 Task: Create a sub task Gather and Analyse Requirements for the task  Add support for voice commands to the mobile app in the project TransitPlan , assign it to team member softage.9@softage.net and update the status of the sub task to  Off Track , set the priority of the sub task to High.
Action: Mouse moved to (76, 530)
Screenshot: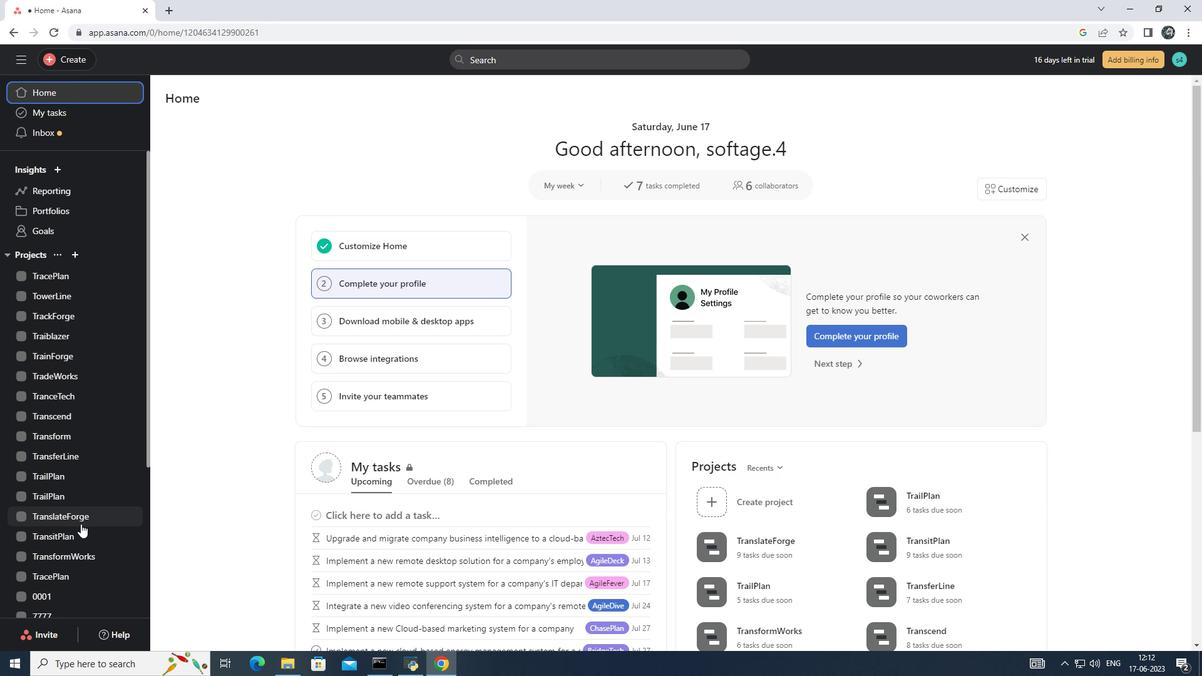 
Action: Mouse pressed left at (76, 530)
Screenshot: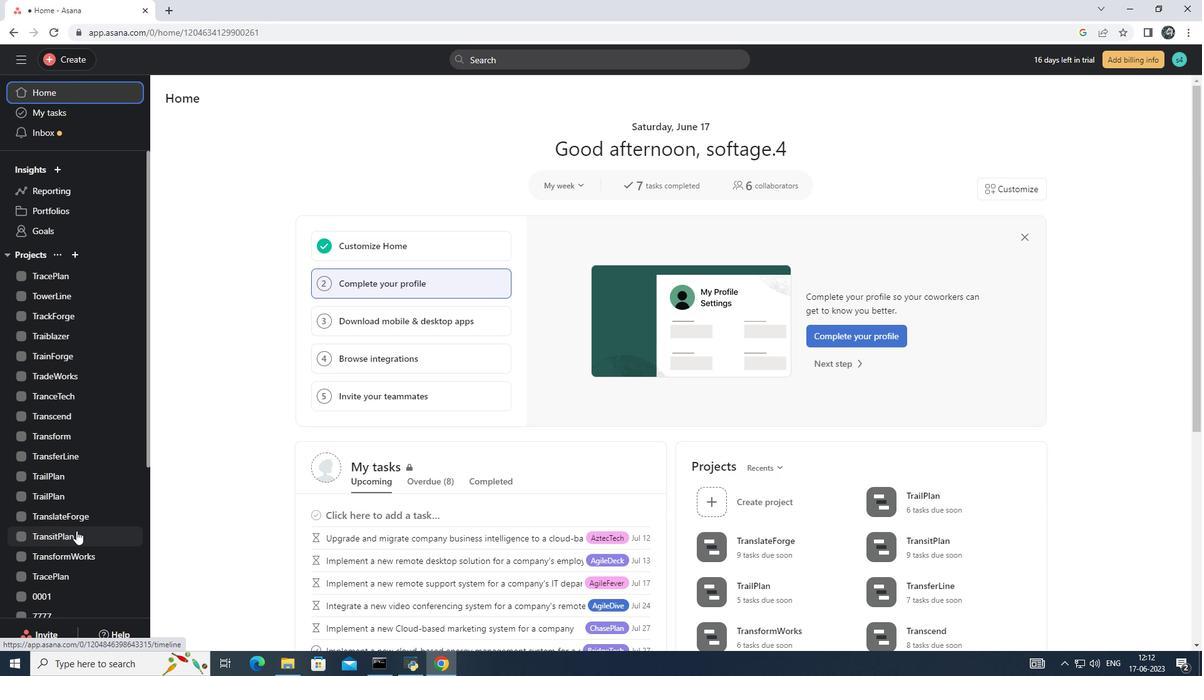 
Action: Mouse moved to (489, 293)
Screenshot: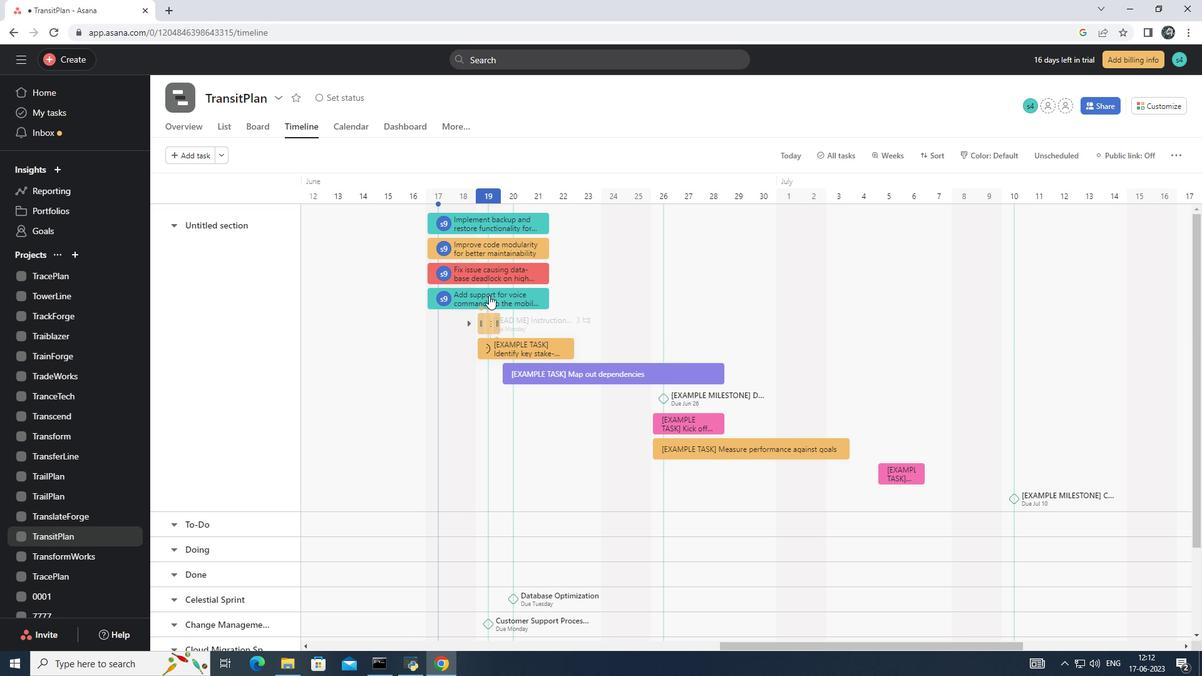 
Action: Mouse pressed left at (489, 293)
Screenshot: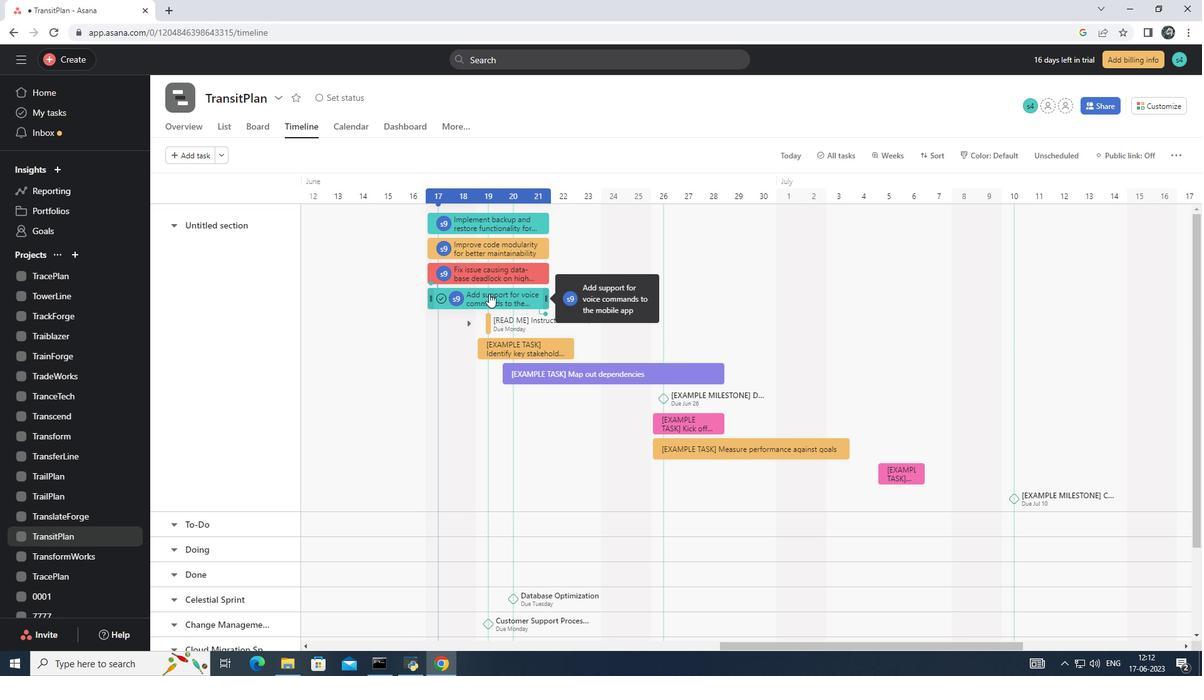 
Action: Mouse moved to (955, 414)
Screenshot: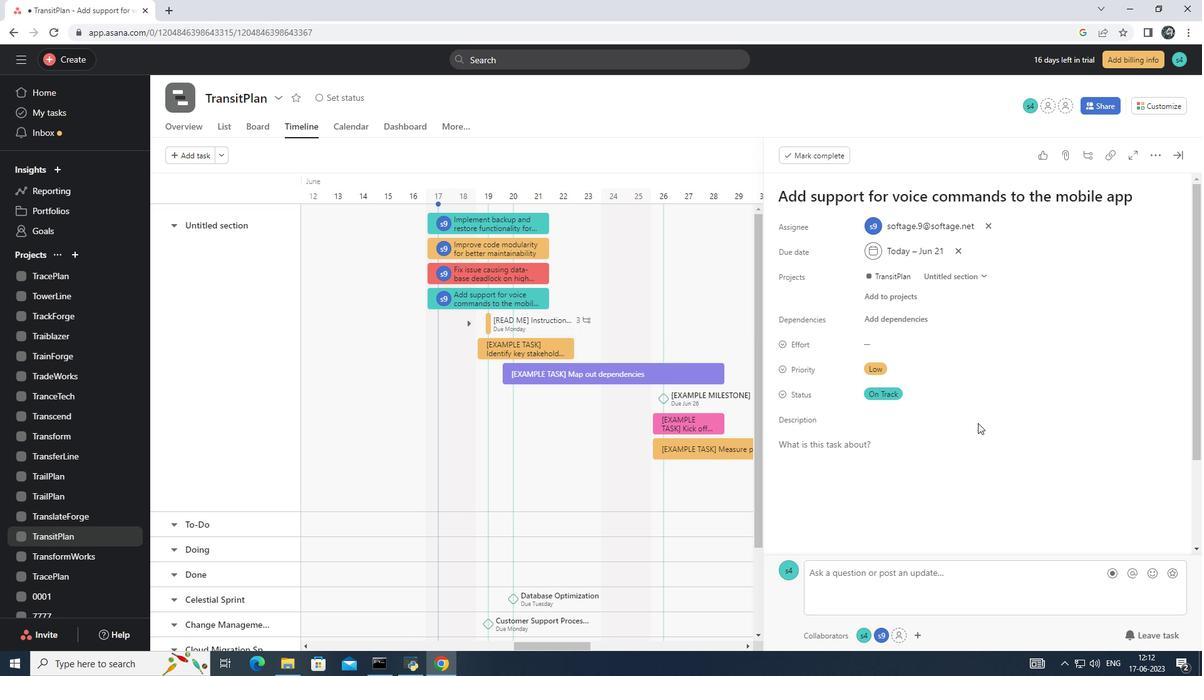 
Action: Mouse scrolled (955, 413) with delta (0, 0)
Screenshot: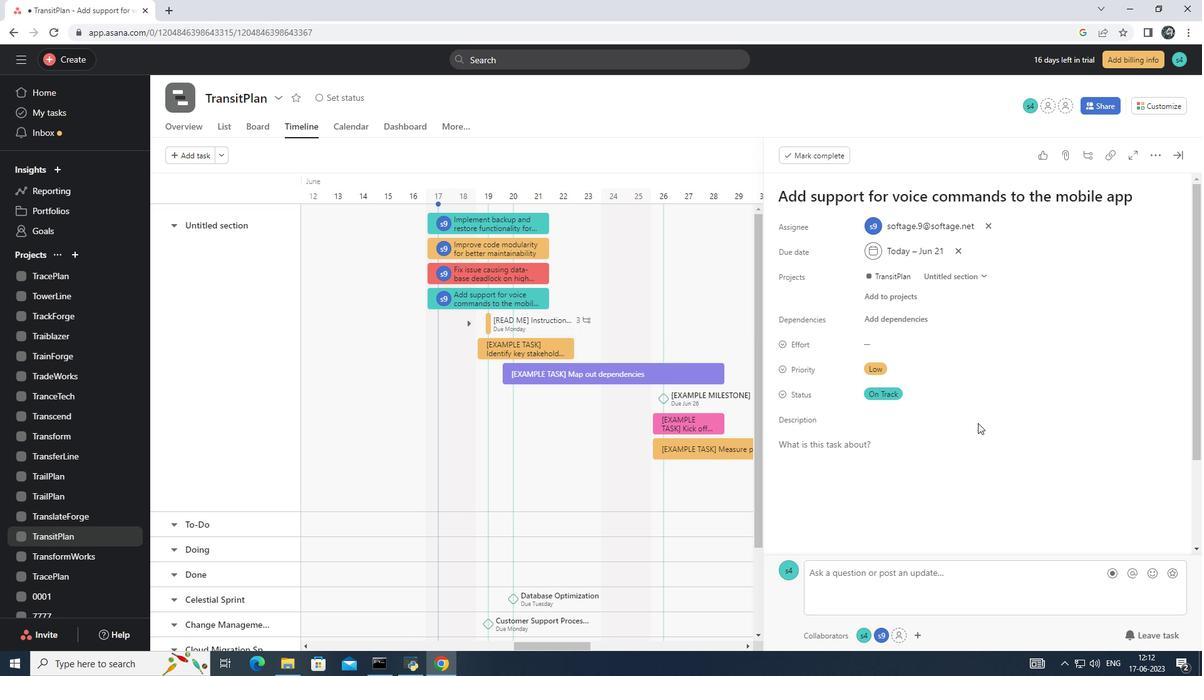 
Action: Mouse moved to (954, 414)
Screenshot: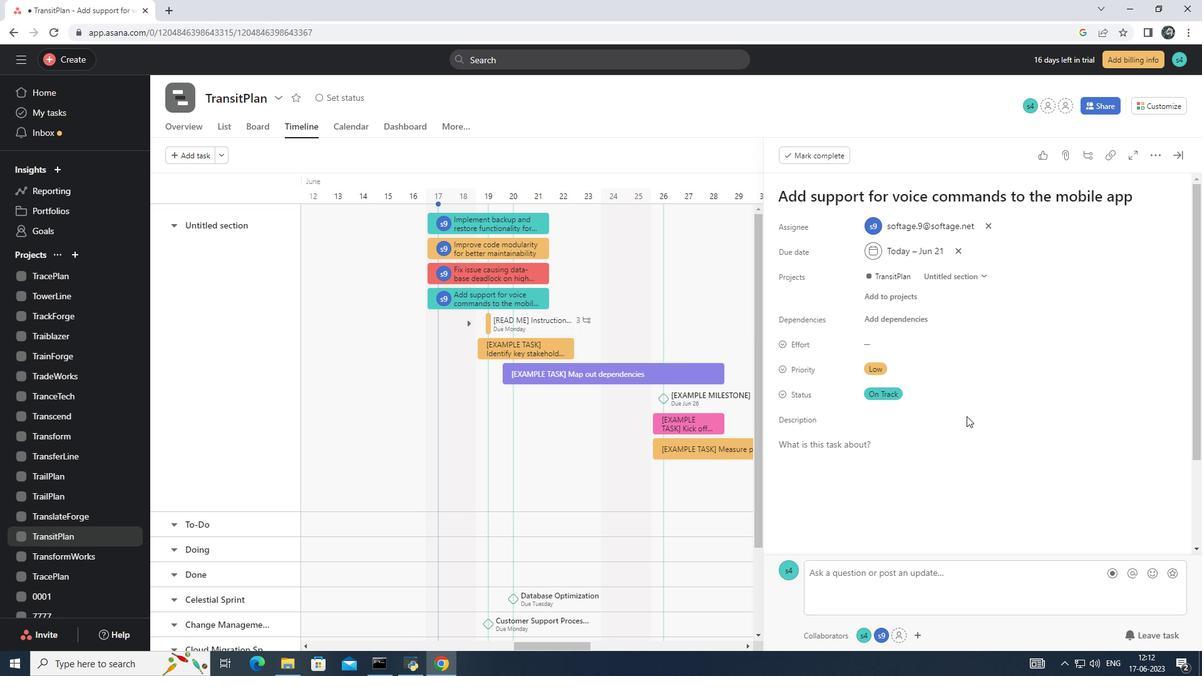 
Action: Mouse scrolled (954, 413) with delta (0, 0)
Screenshot: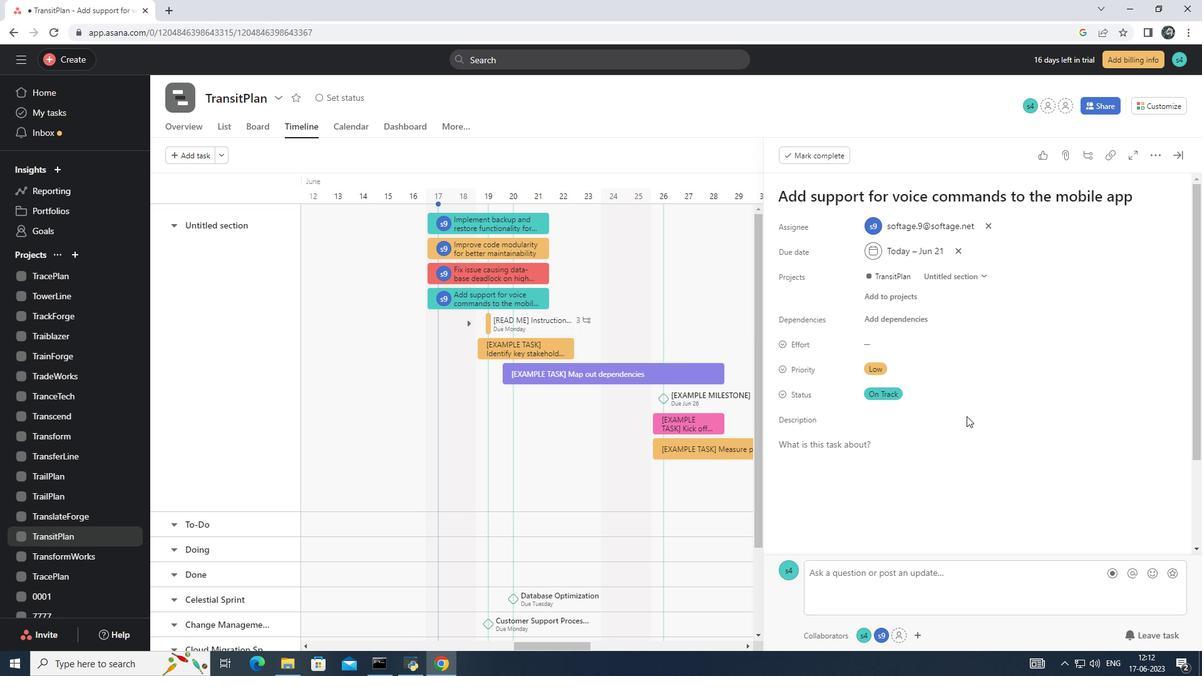 
Action: Mouse moved to (952, 414)
Screenshot: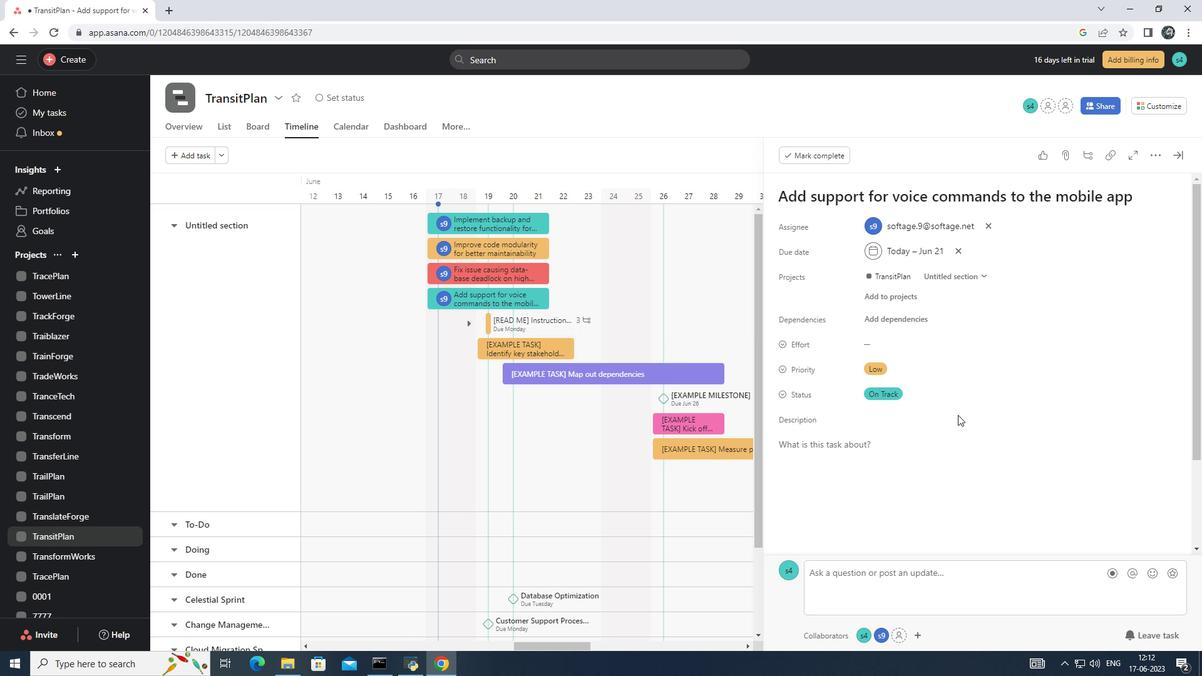 
Action: Mouse scrolled (952, 413) with delta (0, 0)
Screenshot: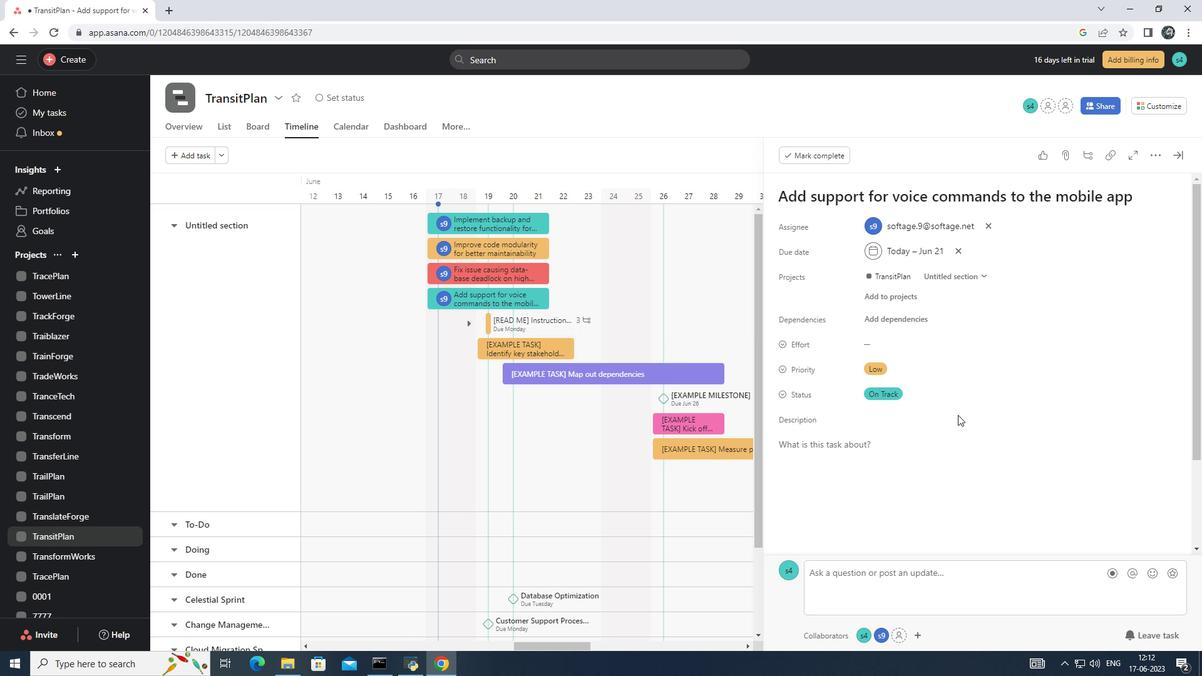
Action: Mouse moved to (951, 414)
Screenshot: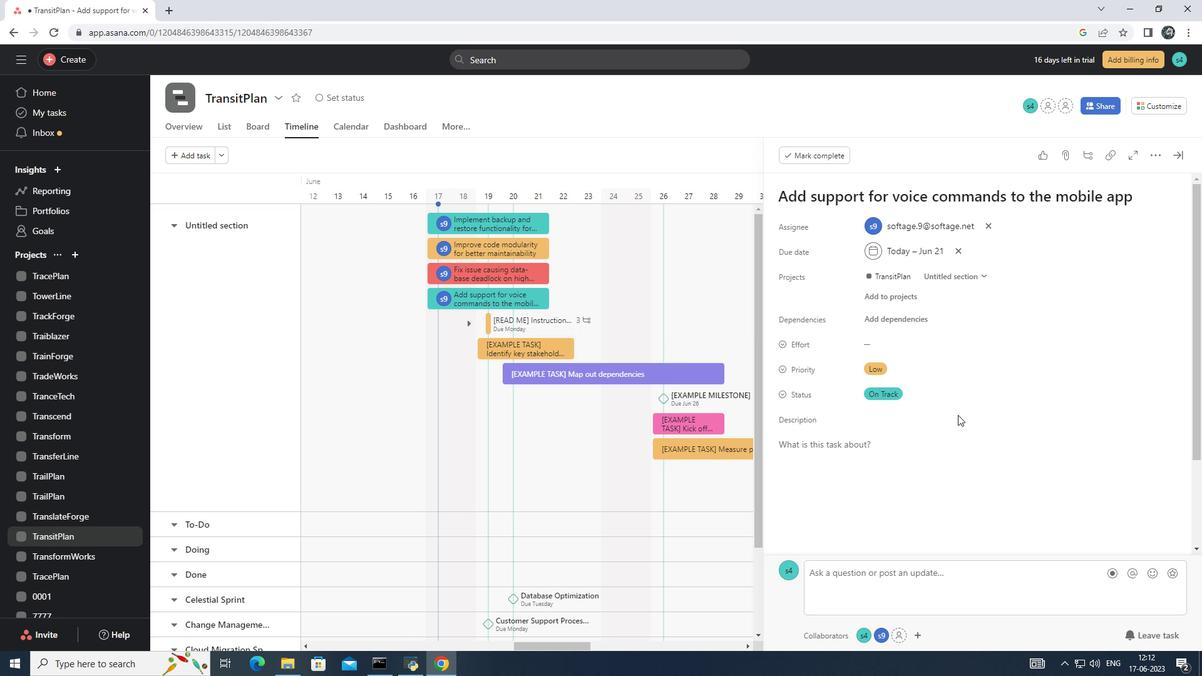 
Action: Mouse scrolled (951, 413) with delta (0, 0)
Screenshot: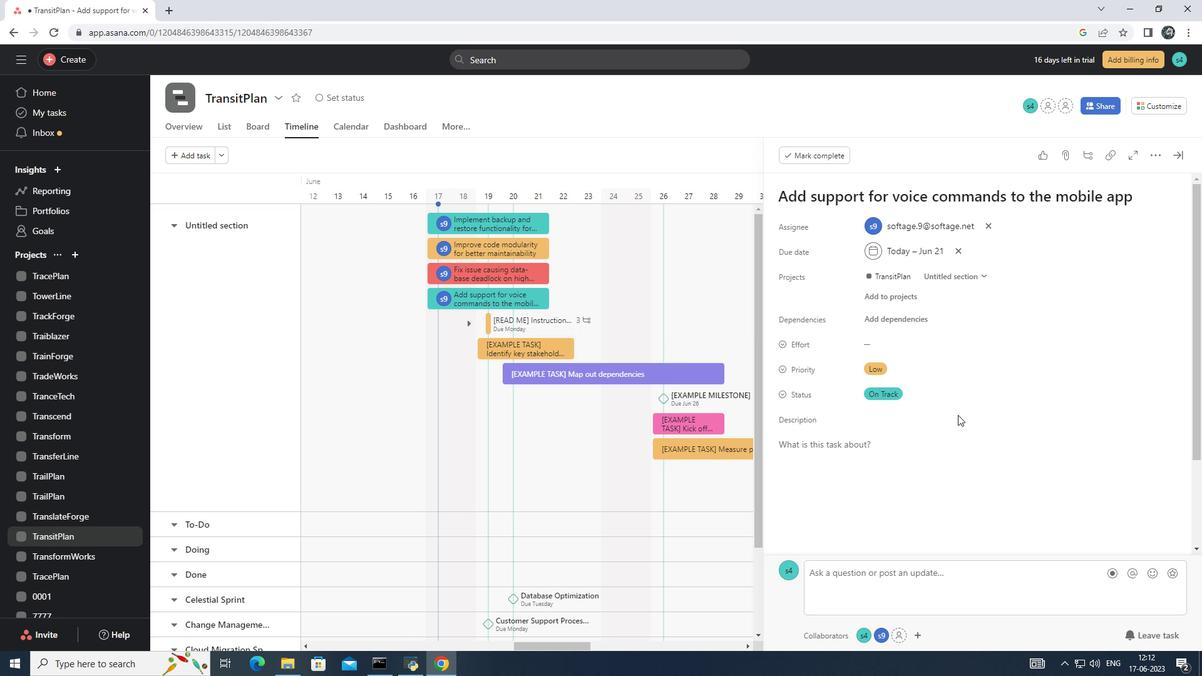 
Action: Mouse moved to (804, 453)
Screenshot: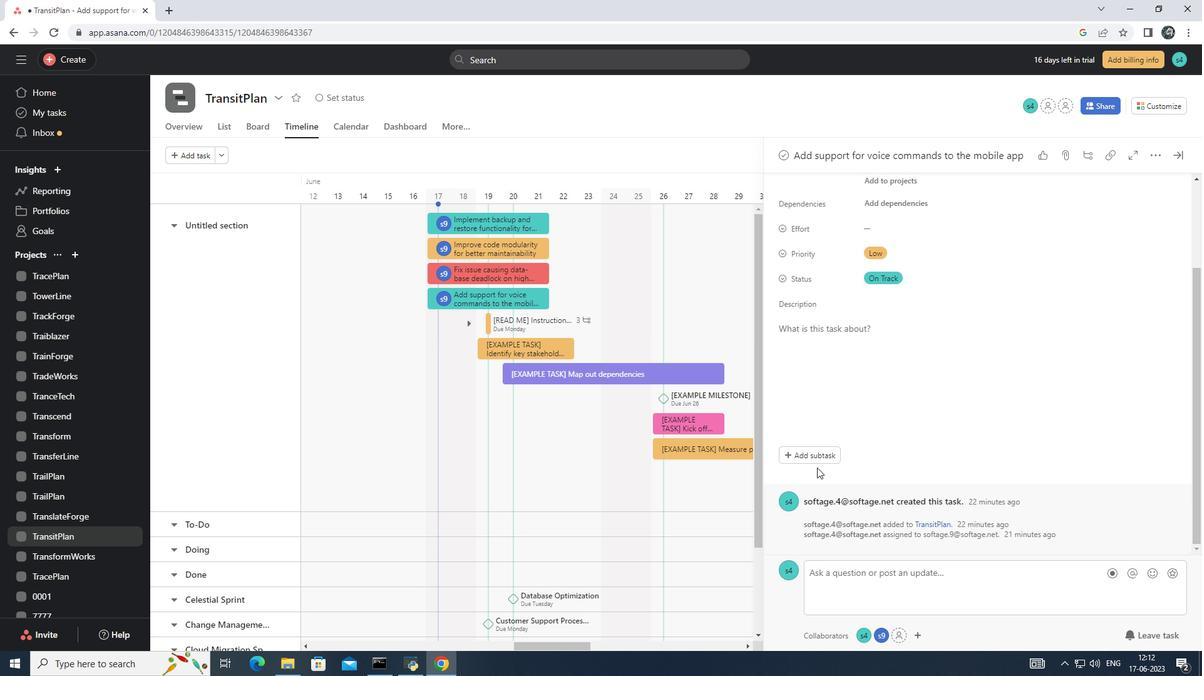 
Action: Mouse pressed left at (804, 453)
Screenshot: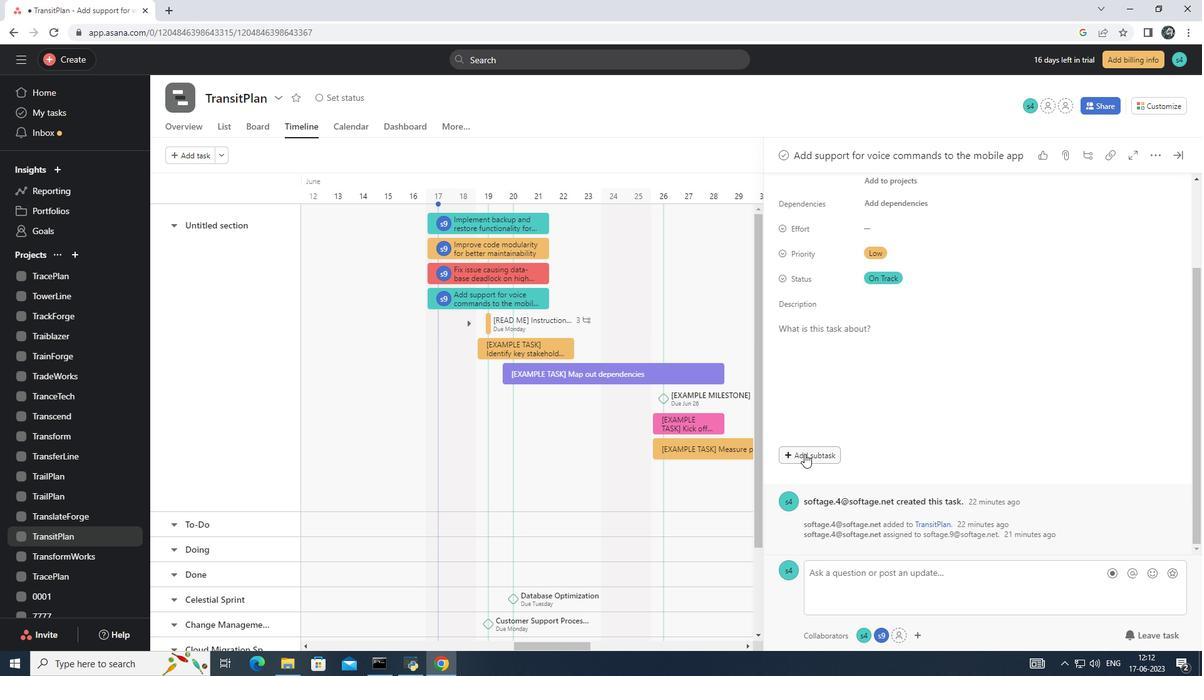 
Action: Mouse moved to (820, 430)
Screenshot: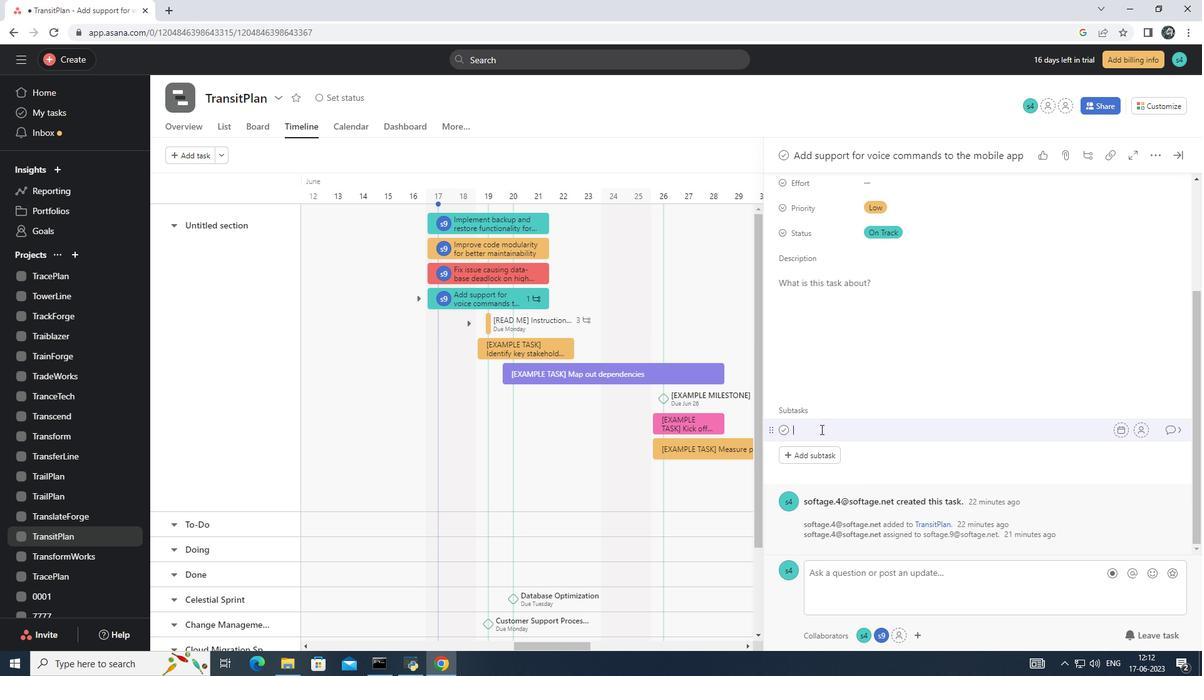 
Action: Mouse pressed left at (820, 430)
Screenshot: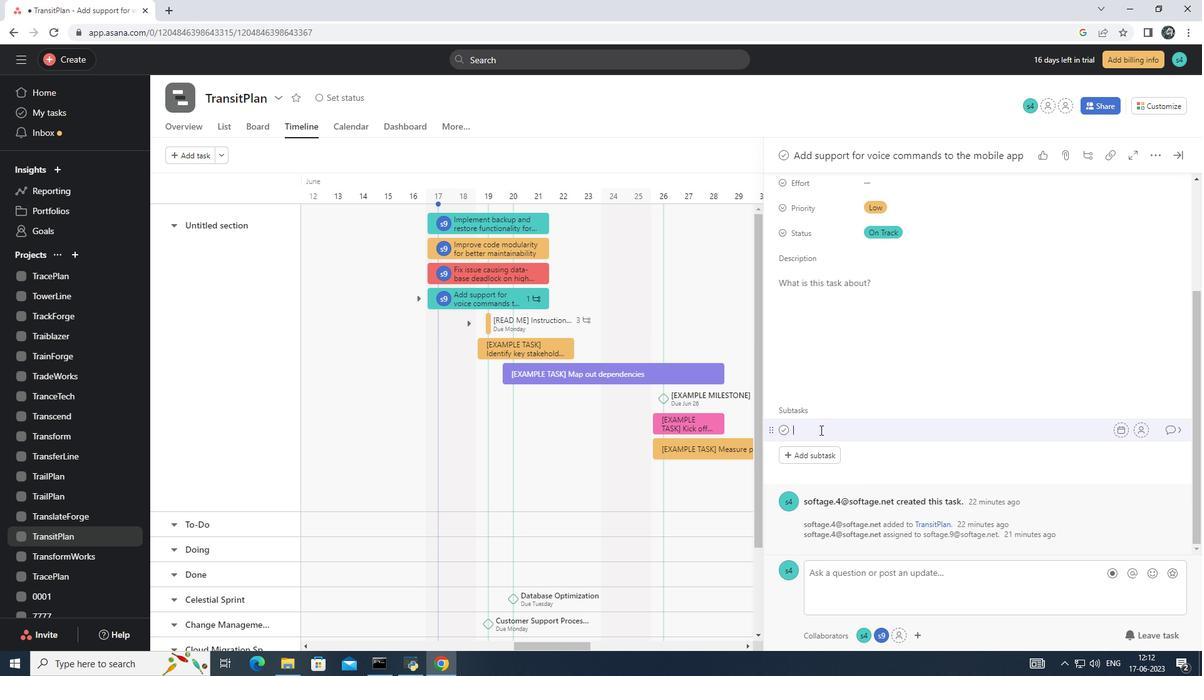 
Action: Key pressed <Key.shift><Key.shift><Key.shift><Key.shift><Key.shift><Key.shift><Key.shift>Gather<Key.space>and<Key.space><Key.shift>Analyse<Key.space><Key.shift>Requirements
Screenshot: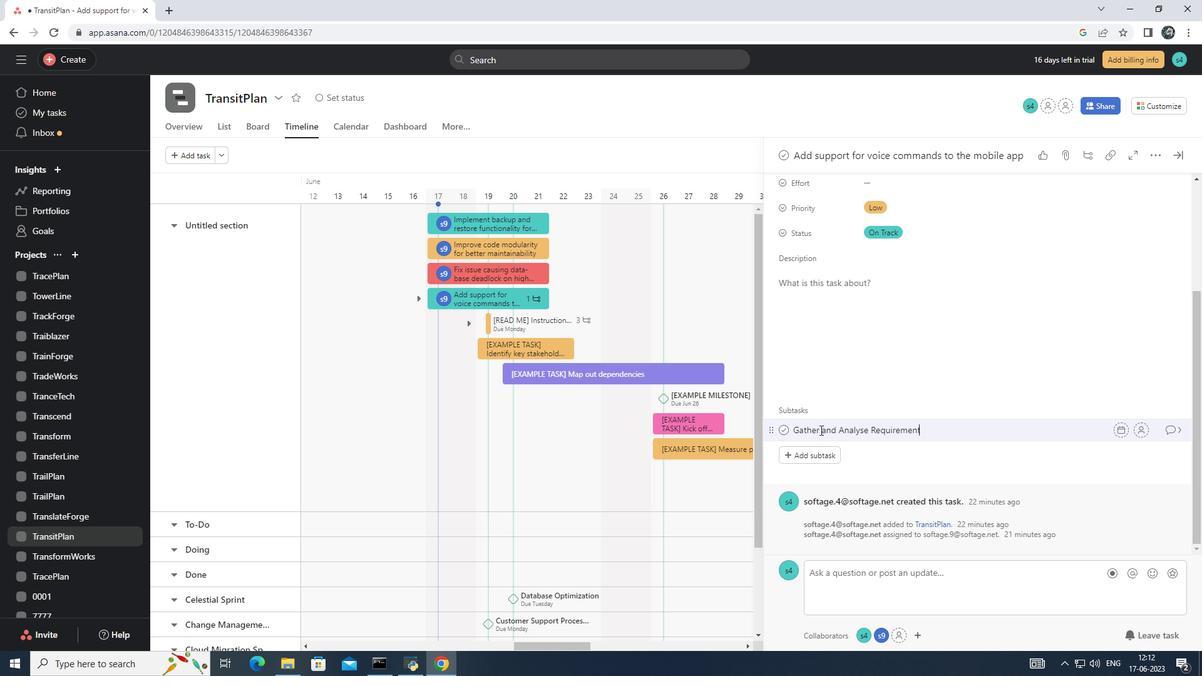 
Action: Mouse moved to (1140, 432)
Screenshot: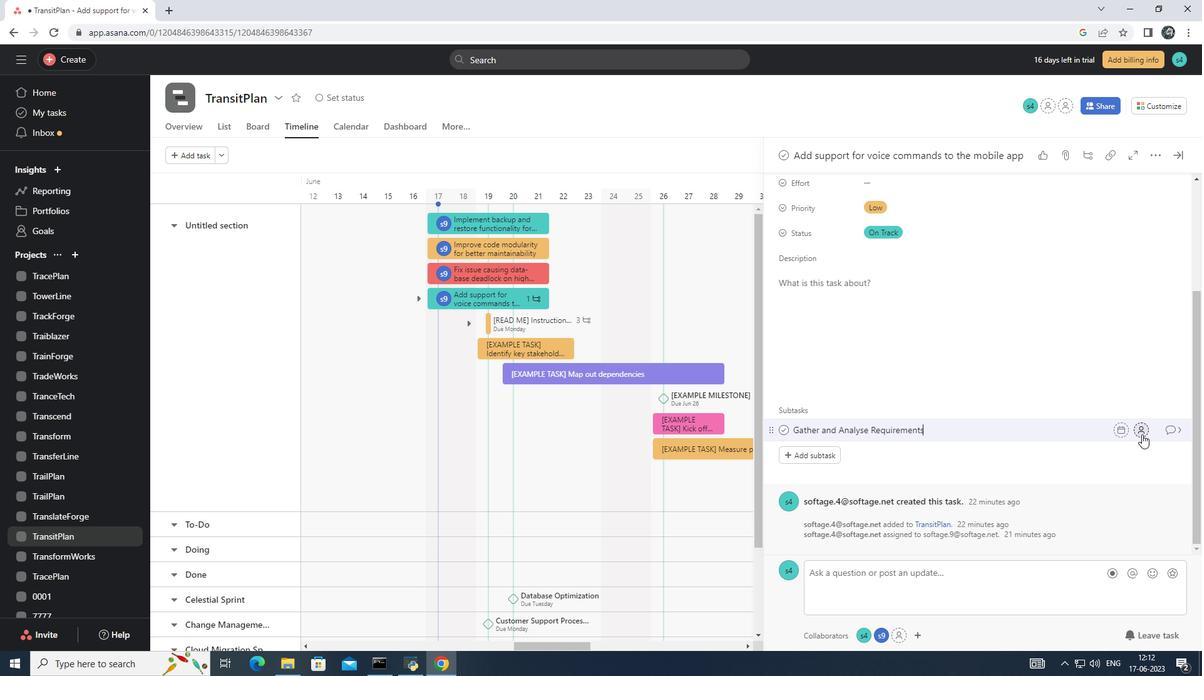 
Action: Mouse pressed left at (1140, 432)
Screenshot: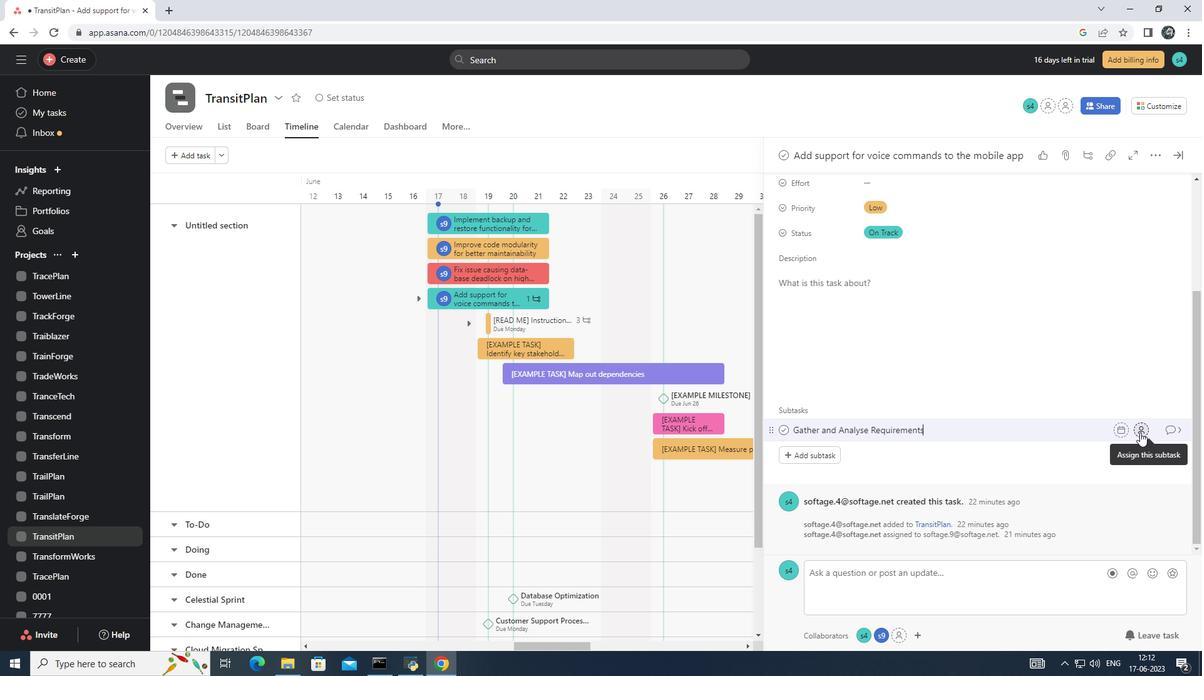 
Action: Mouse moved to (969, 478)
Screenshot: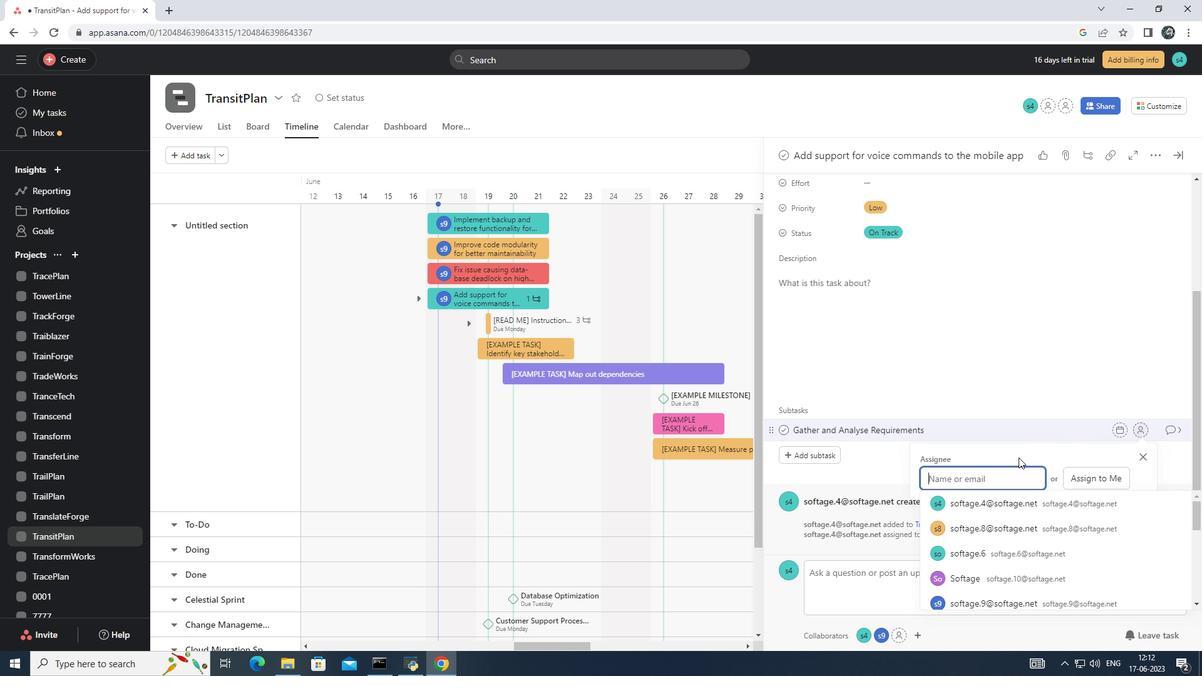 
Action: Key pressed softage.9<Key.shift>@softage.net<Key.enter>
Screenshot: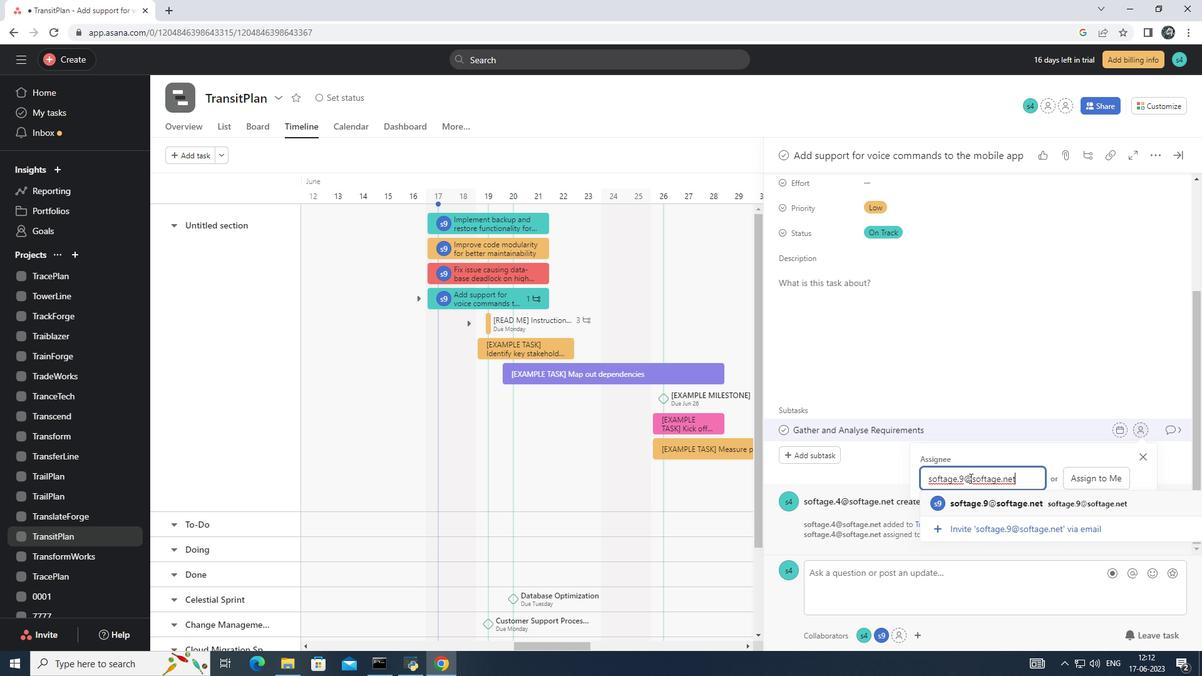 
Action: Mouse moved to (1179, 432)
Screenshot: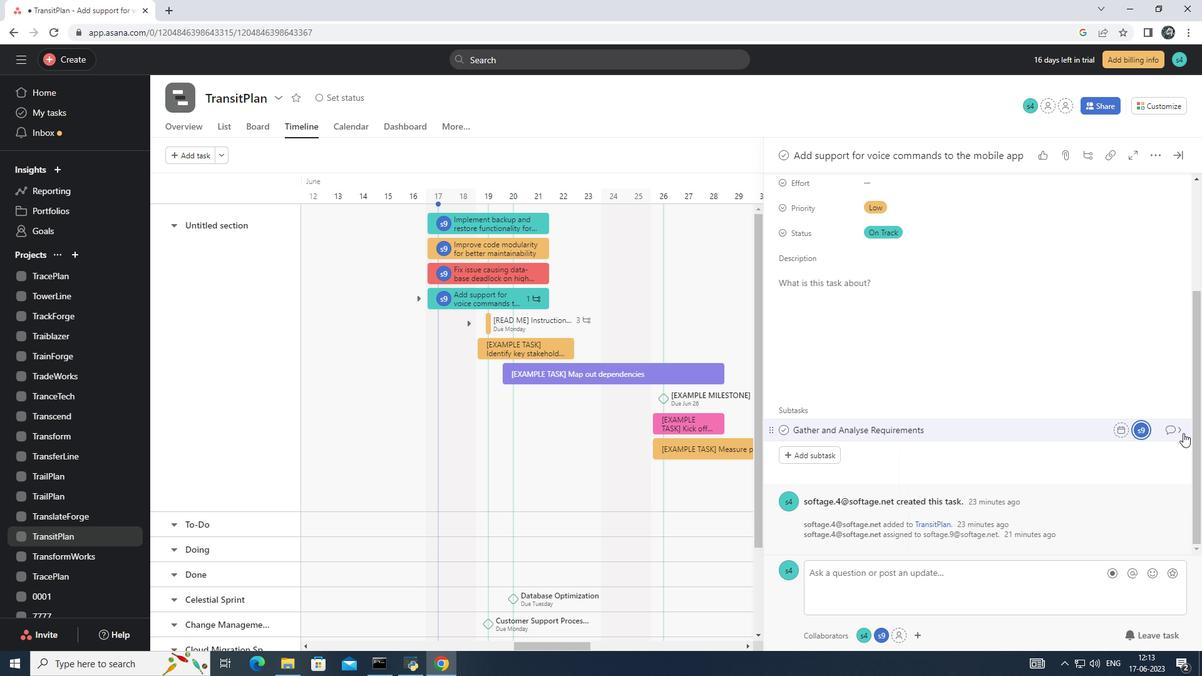 
Action: Mouse pressed left at (1179, 432)
Screenshot: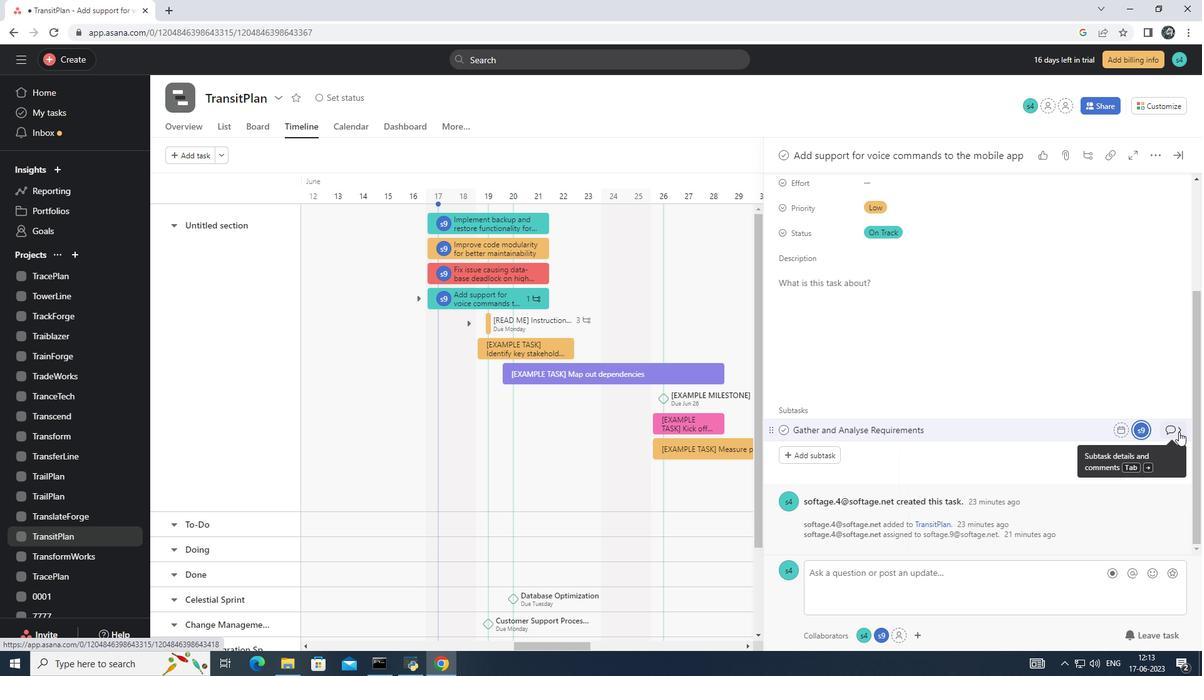 
Action: Mouse moved to (828, 332)
Screenshot: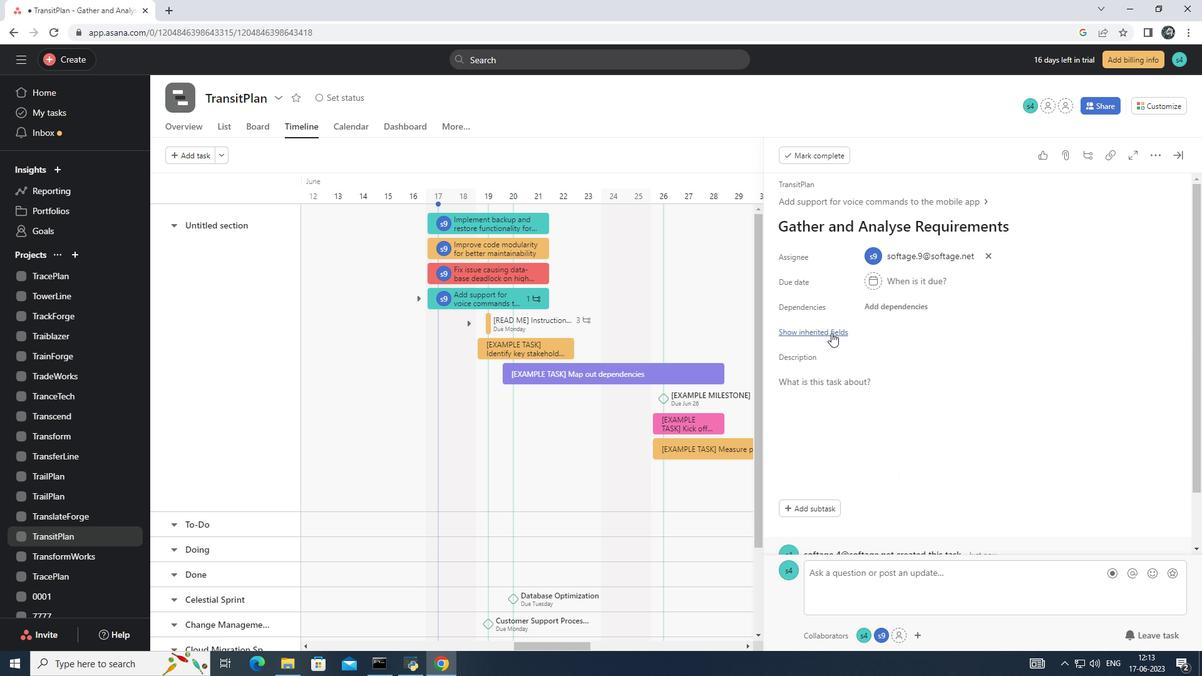 
Action: Mouse pressed left at (828, 332)
Screenshot: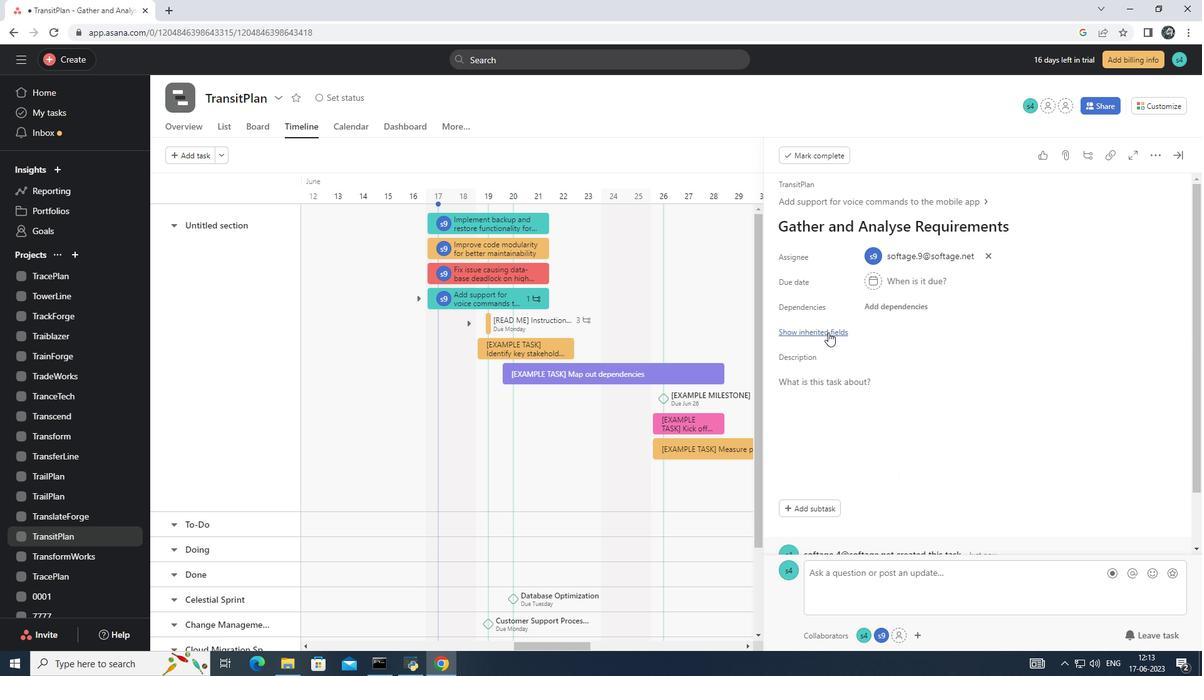 
Action: Mouse moved to (888, 407)
Screenshot: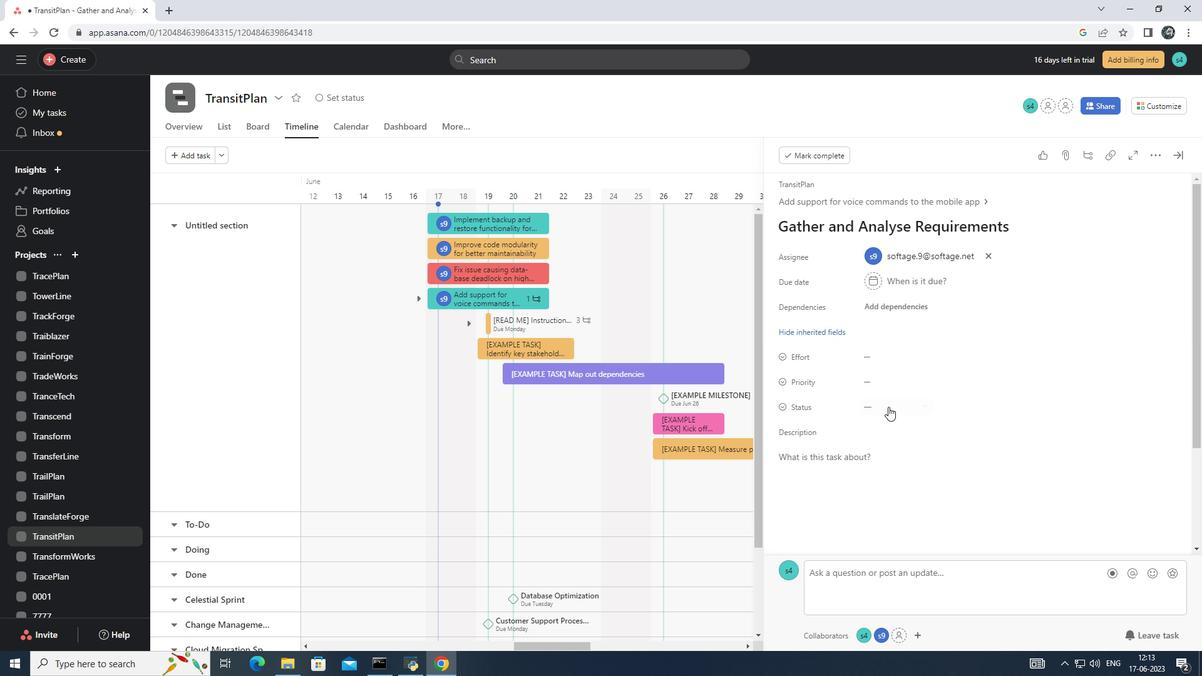 
Action: Mouse pressed left at (888, 407)
Screenshot: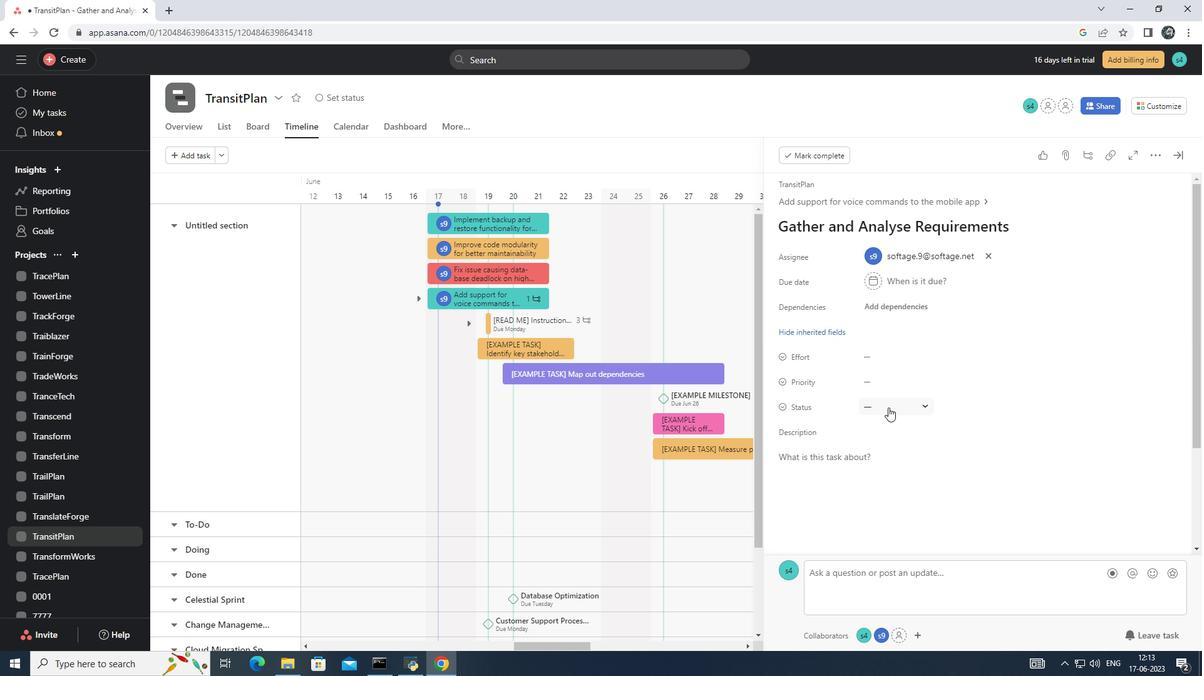 
Action: Mouse moved to (913, 492)
Screenshot: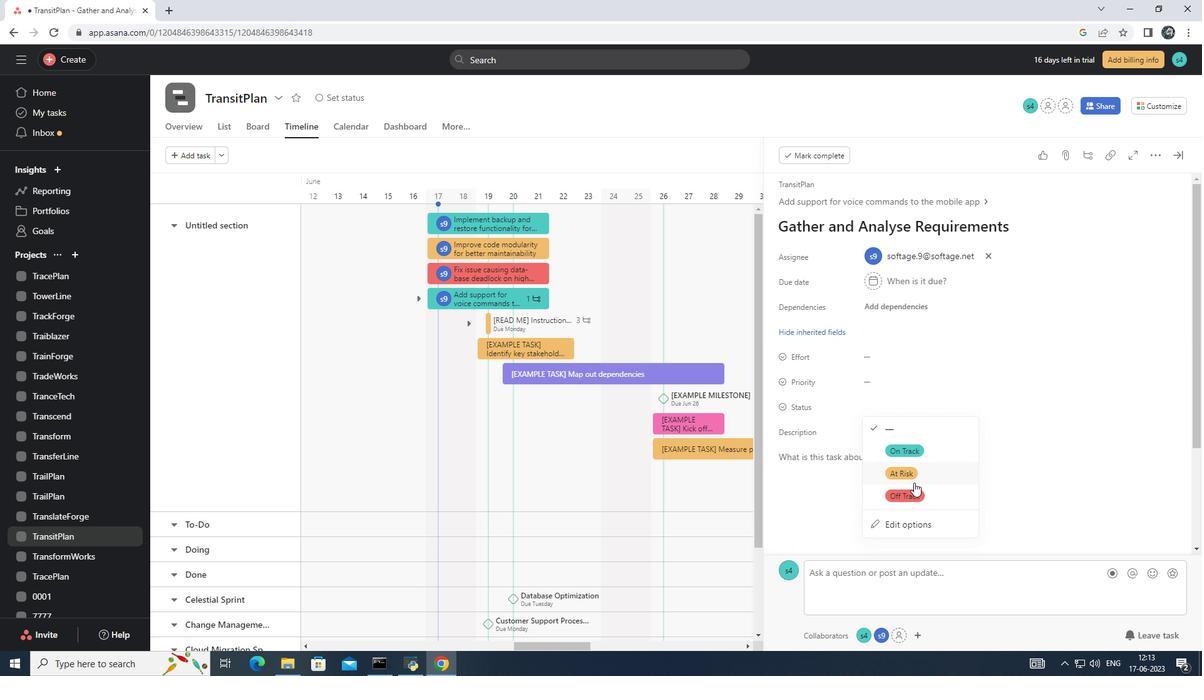 
Action: Mouse pressed left at (913, 492)
Screenshot: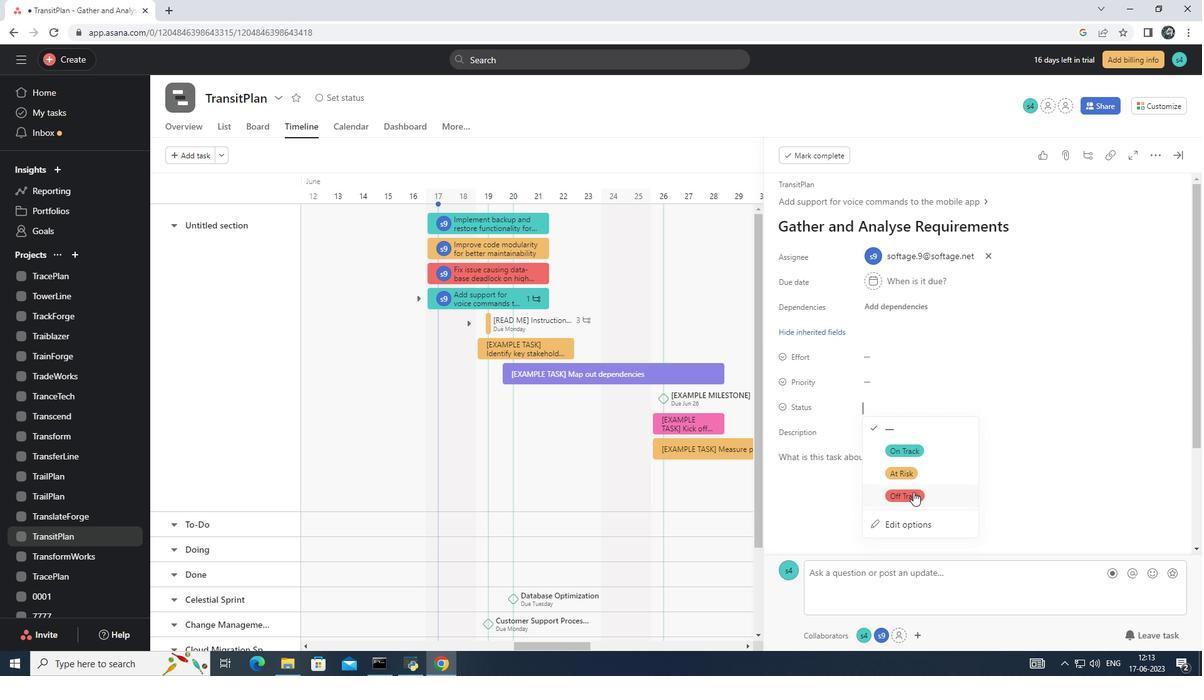 
Action: Mouse moved to (889, 378)
Screenshot: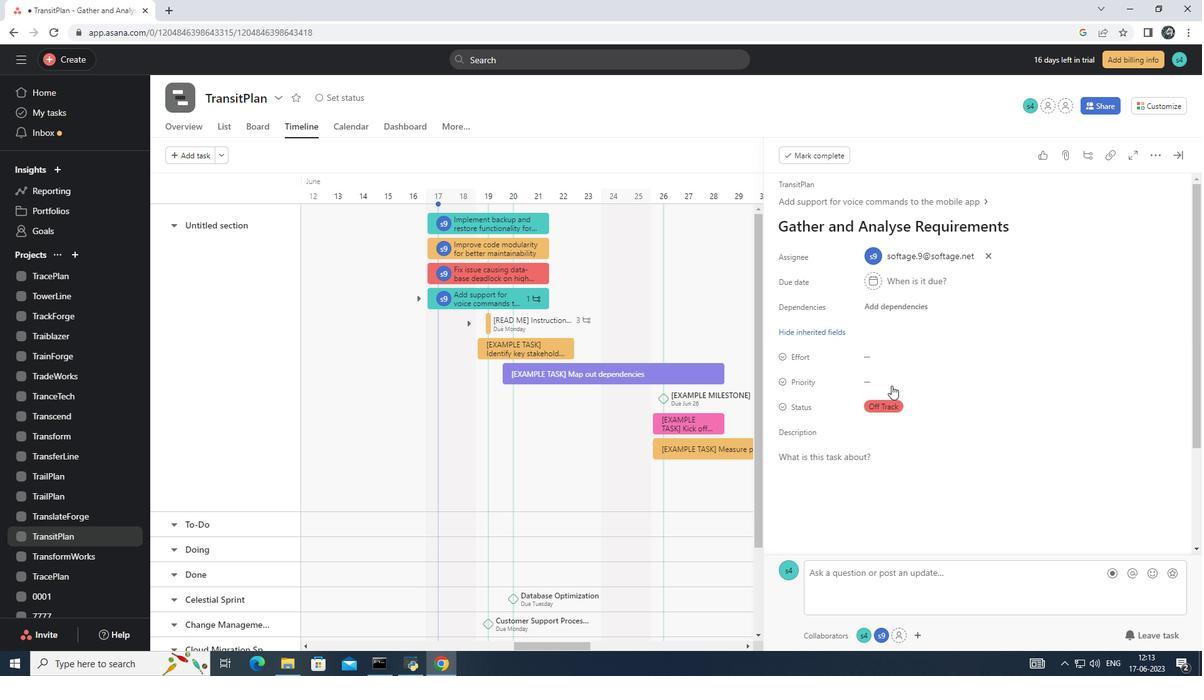 
Action: Mouse pressed left at (889, 378)
Screenshot: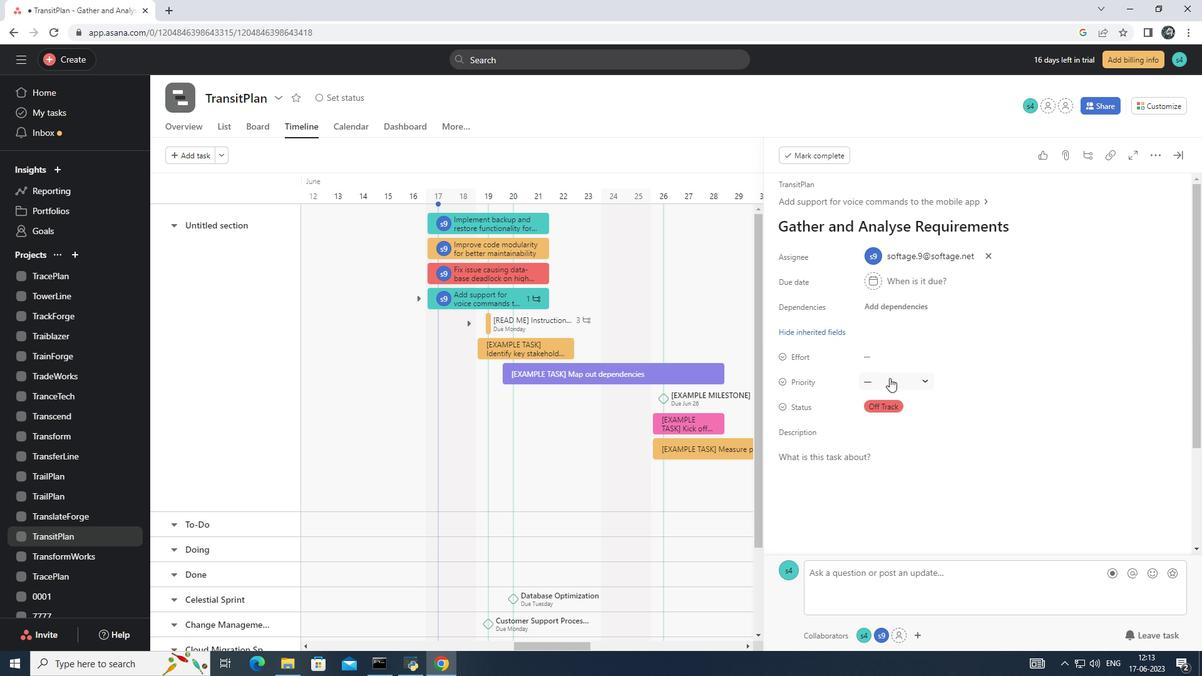 
Action: Mouse moved to (926, 417)
Screenshot: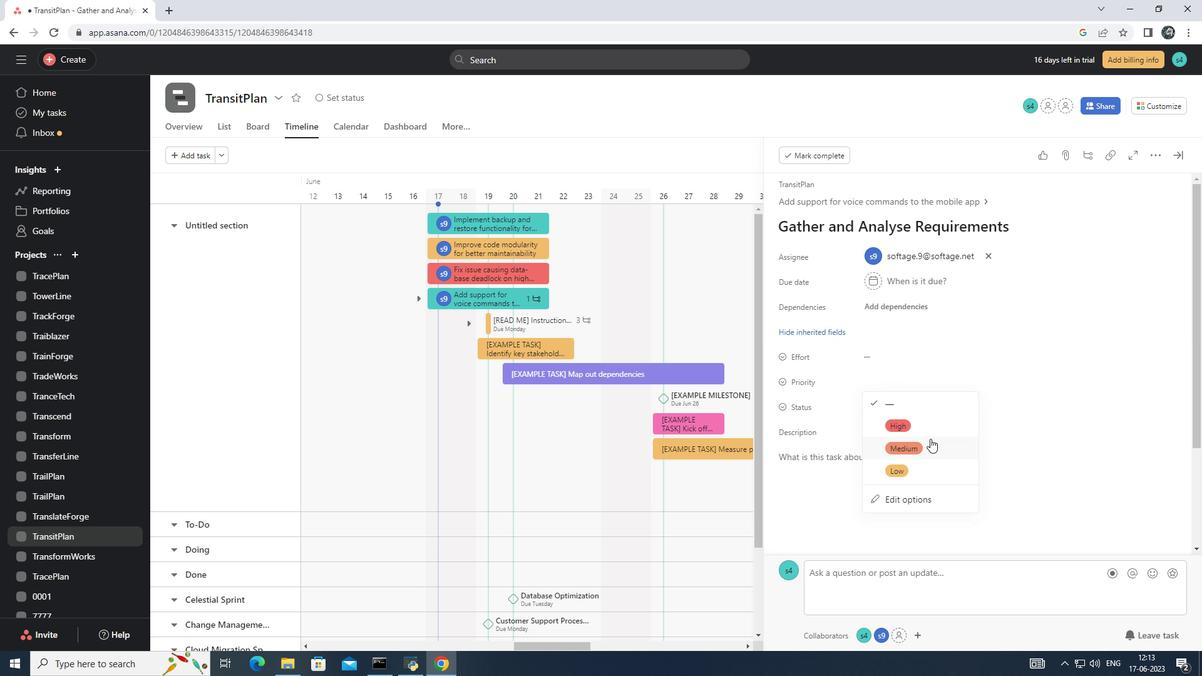 
Action: Mouse pressed left at (926, 417)
Screenshot: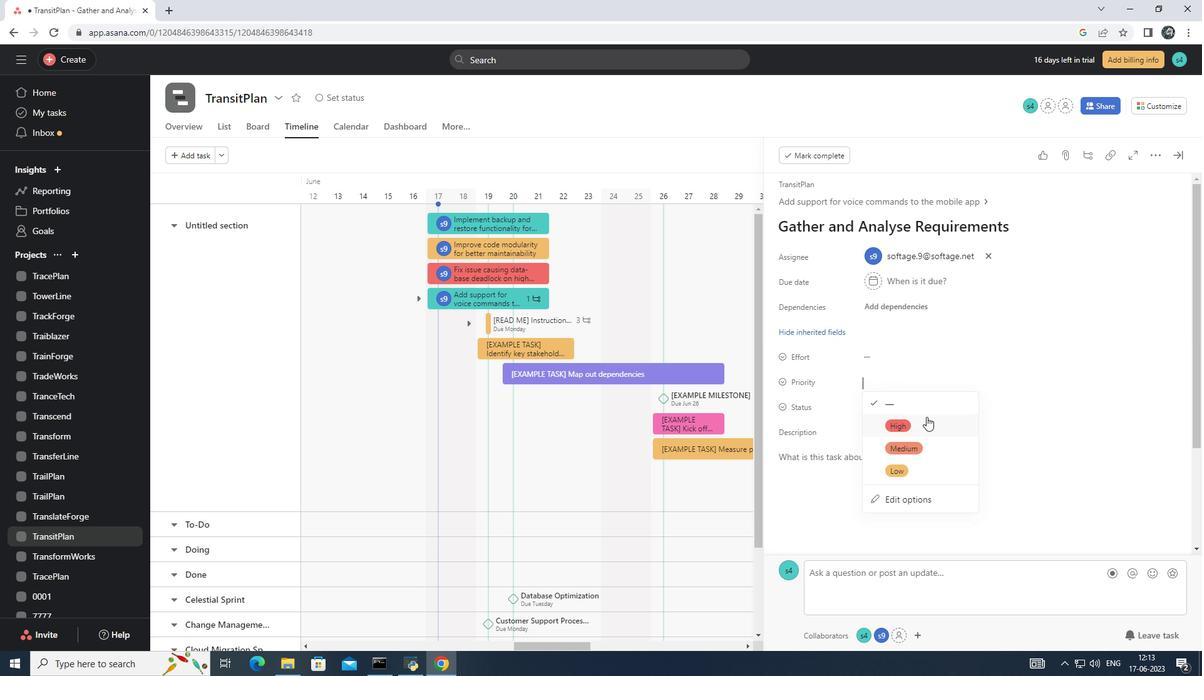 
